Task: In the Contact  John_Jackson@abc7ny.com, Log Meeting with description: 'Participated in a strategic planning meeting to align sales strategies.'; Add date: '20 August, 2023', attach the document: Proposal.doc. Logged in from softage.10@softage.net
Action: Mouse moved to (86, 59)
Screenshot: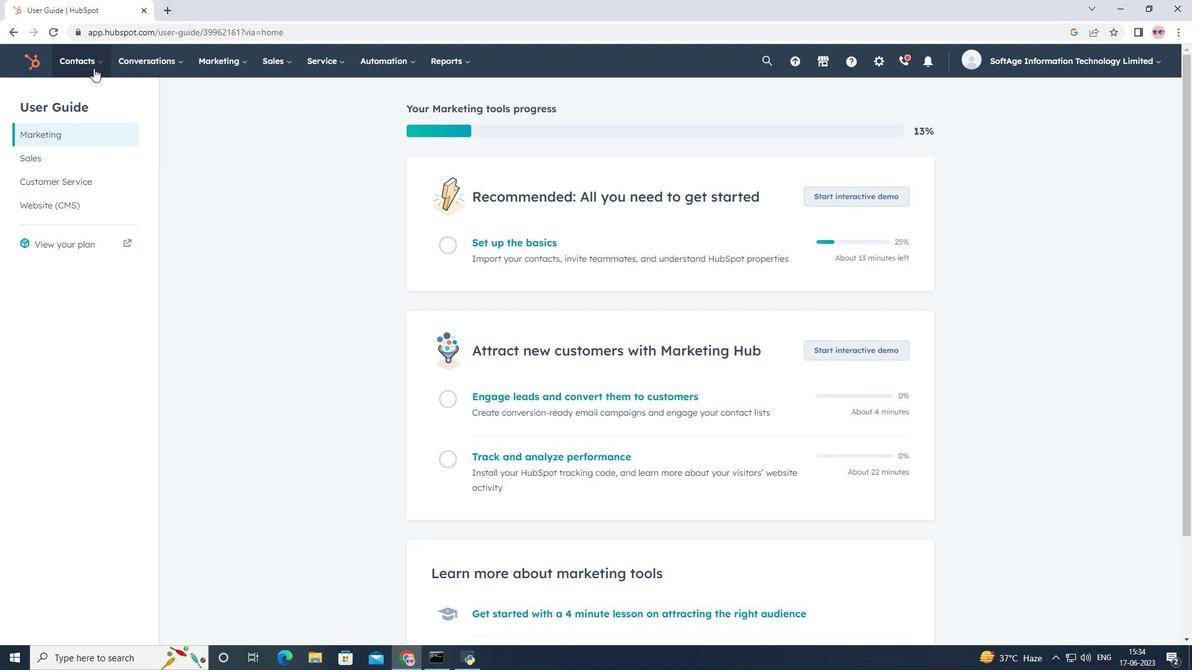 
Action: Mouse pressed left at (86, 59)
Screenshot: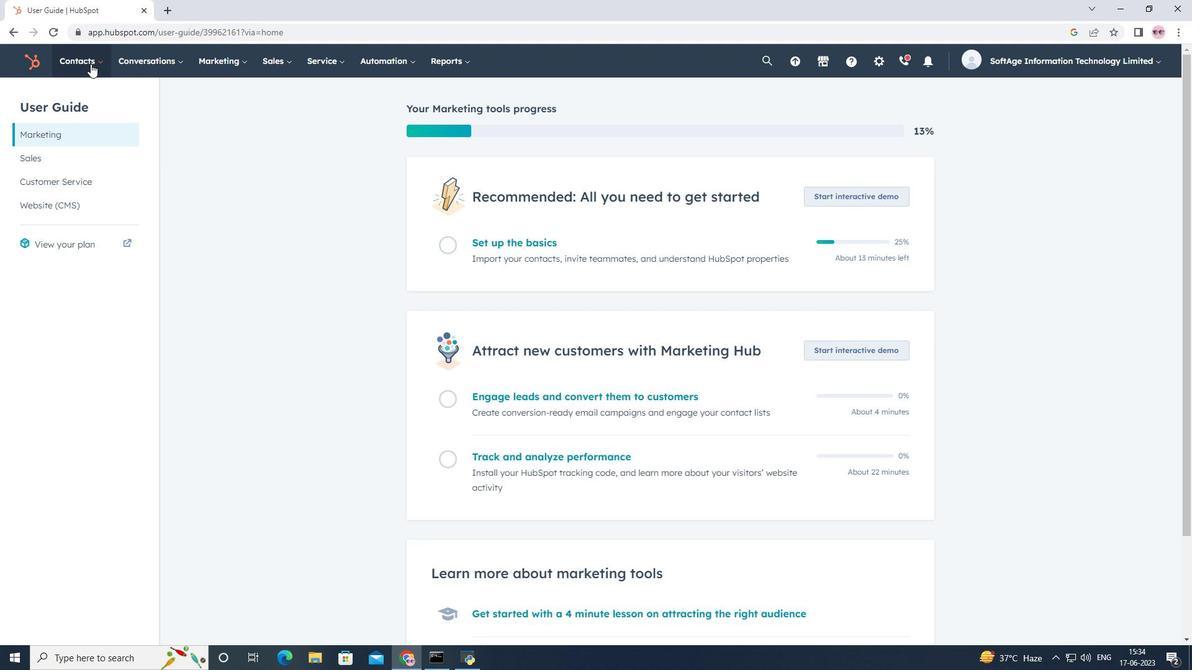 
Action: Mouse moved to (98, 91)
Screenshot: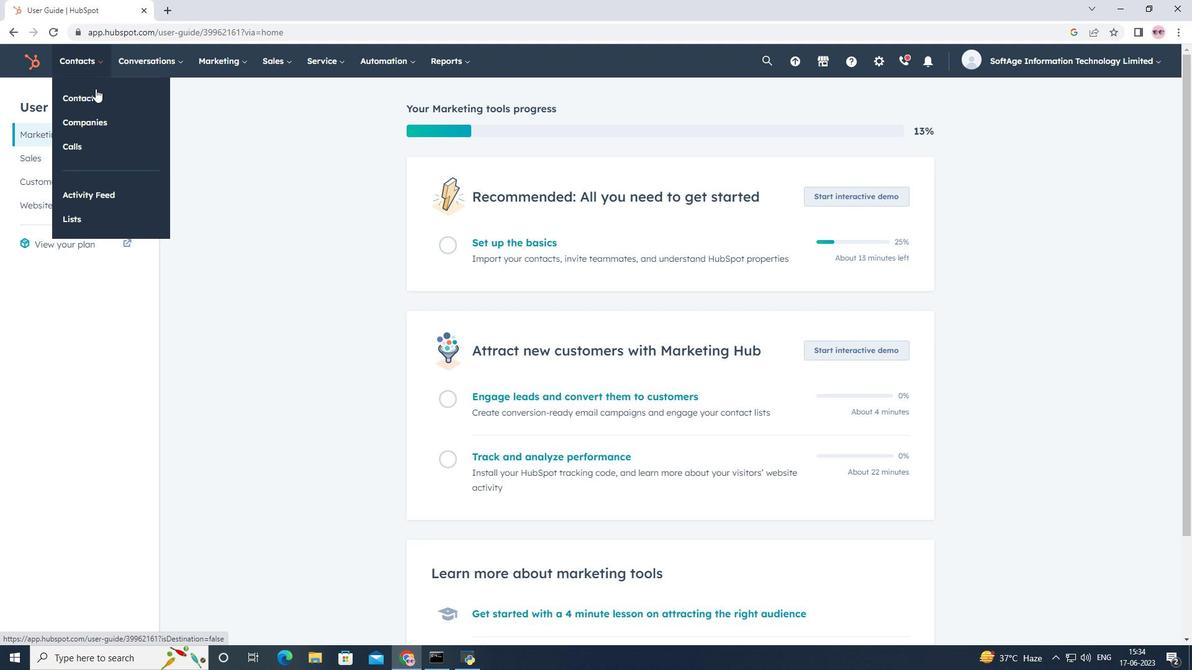 
Action: Mouse pressed left at (98, 91)
Screenshot: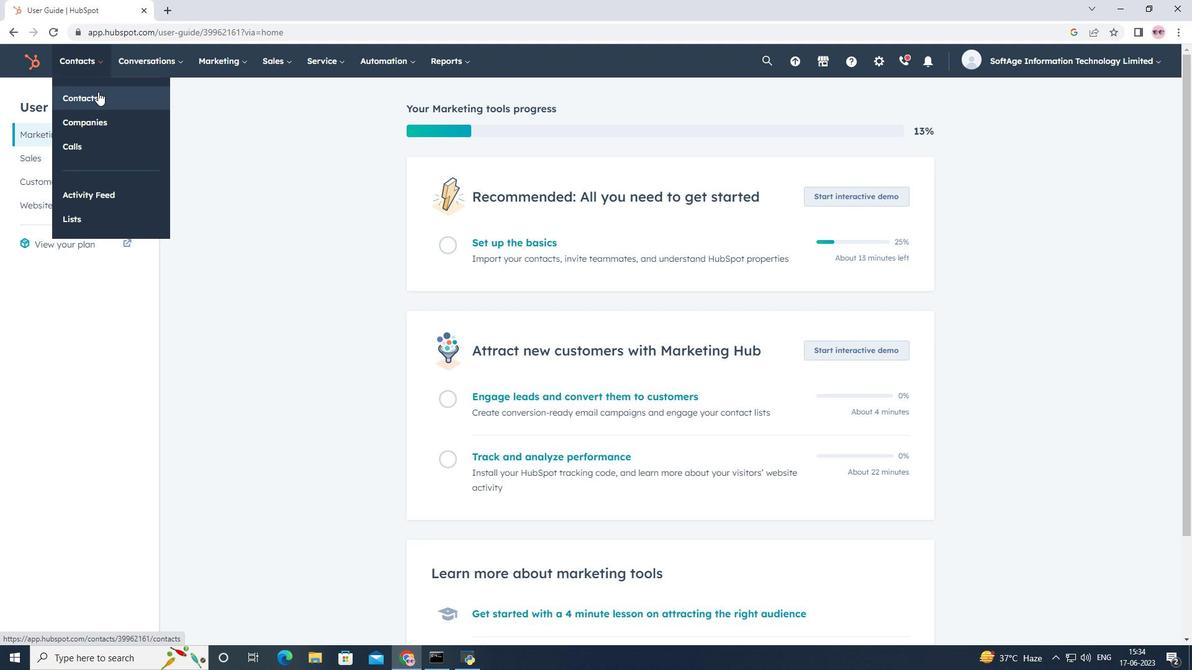 
Action: Mouse moved to (129, 203)
Screenshot: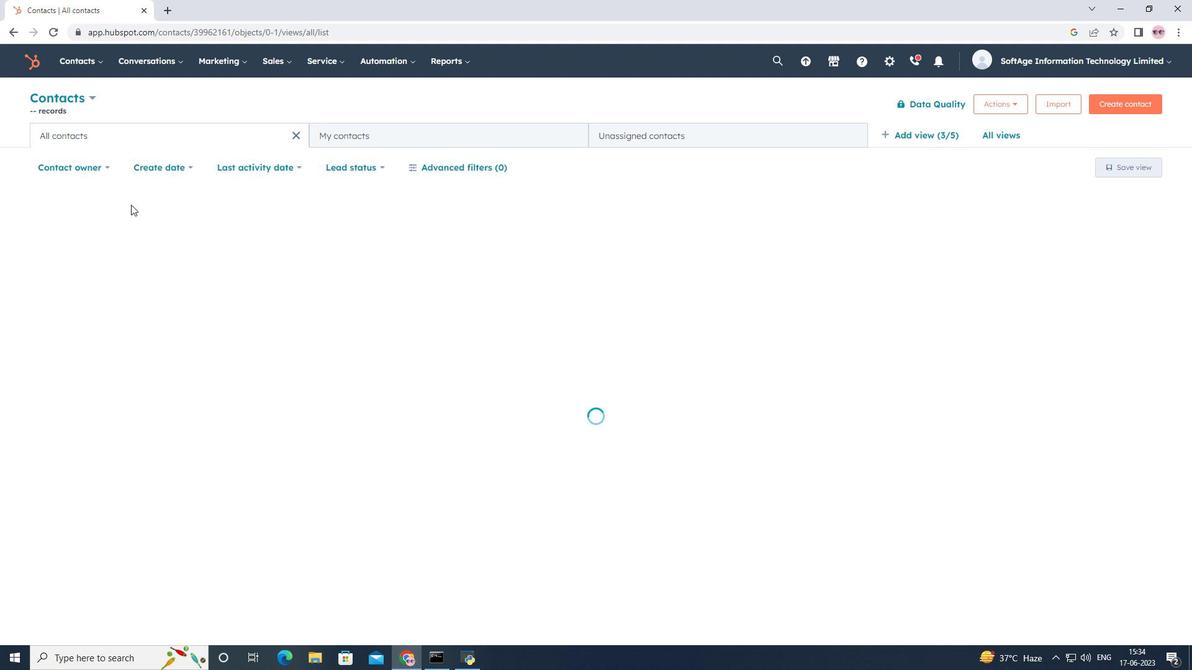 
Action: Mouse pressed left at (129, 203)
Screenshot: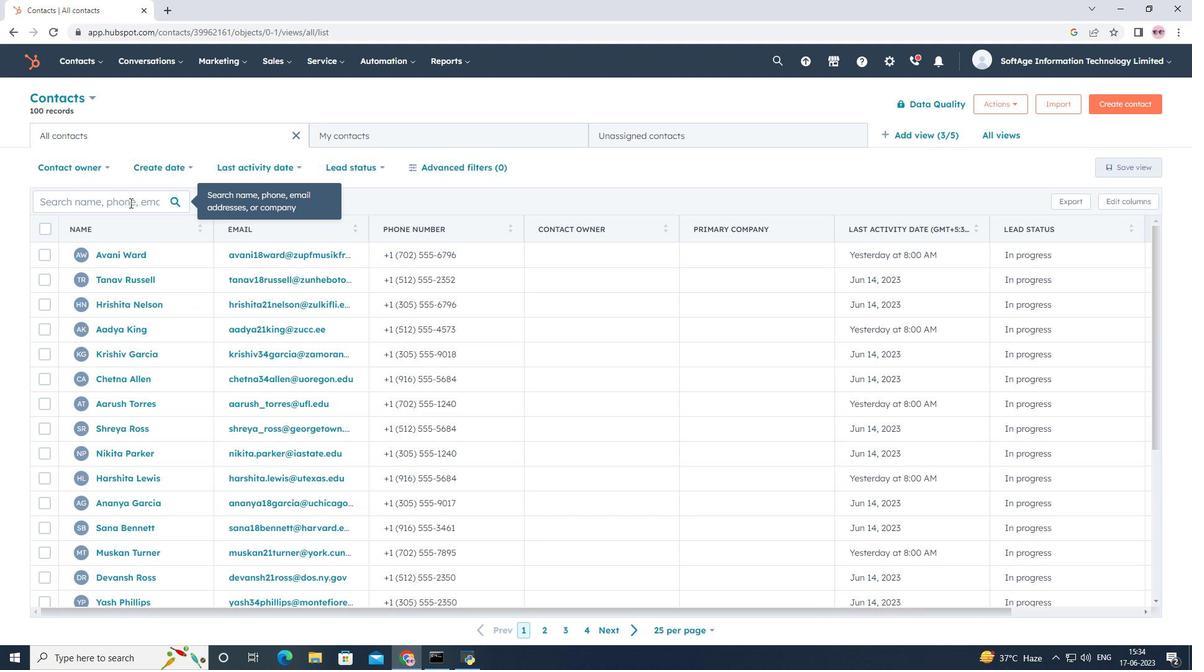
Action: Key pressed <Key.shift>John<Key.shift>_<Key.shift>Jackson<Key.shift>@abc<Key.shift>7ny.com
Screenshot: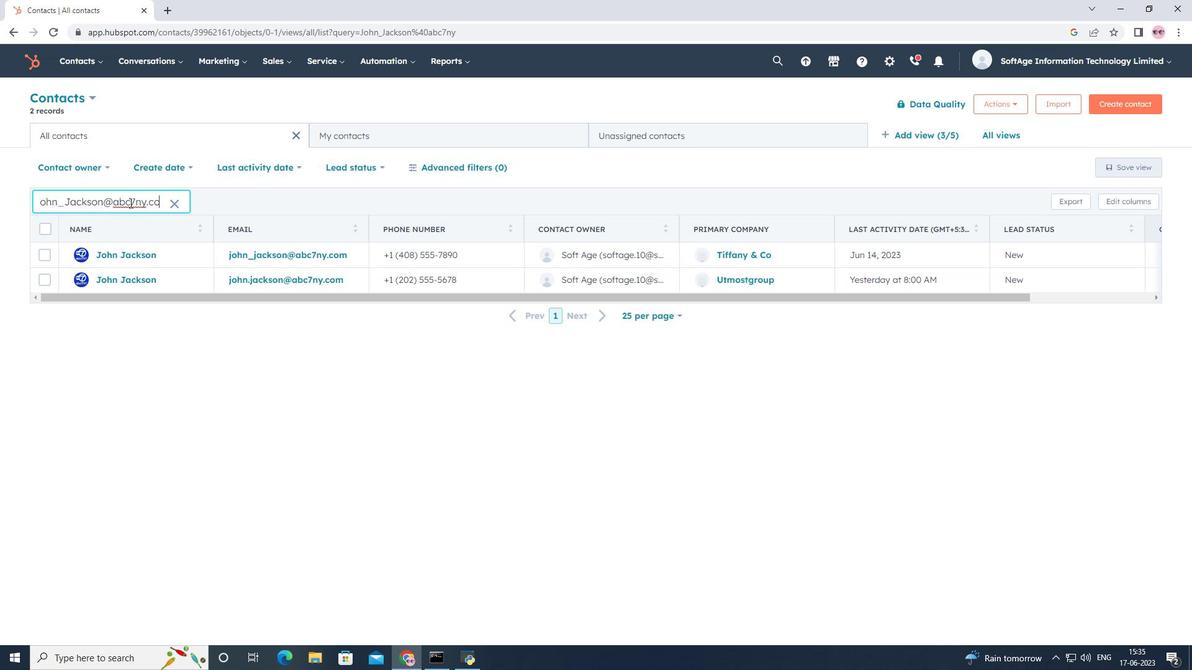 
Action: Mouse moved to (116, 255)
Screenshot: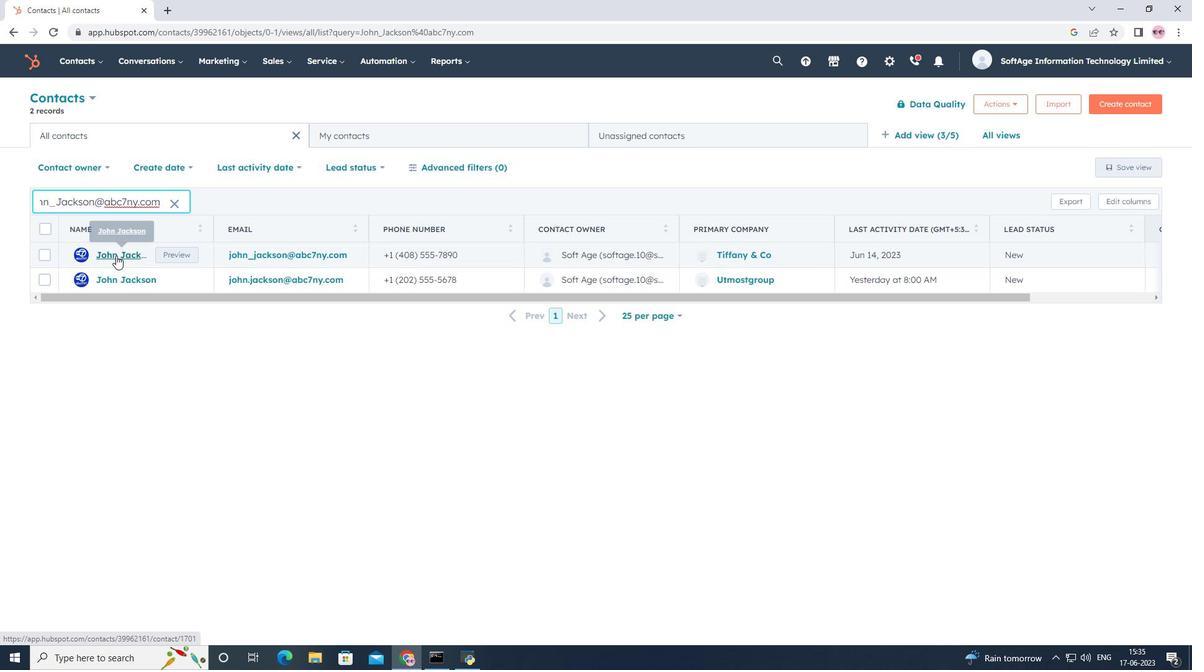 
Action: Mouse pressed left at (116, 255)
Screenshot: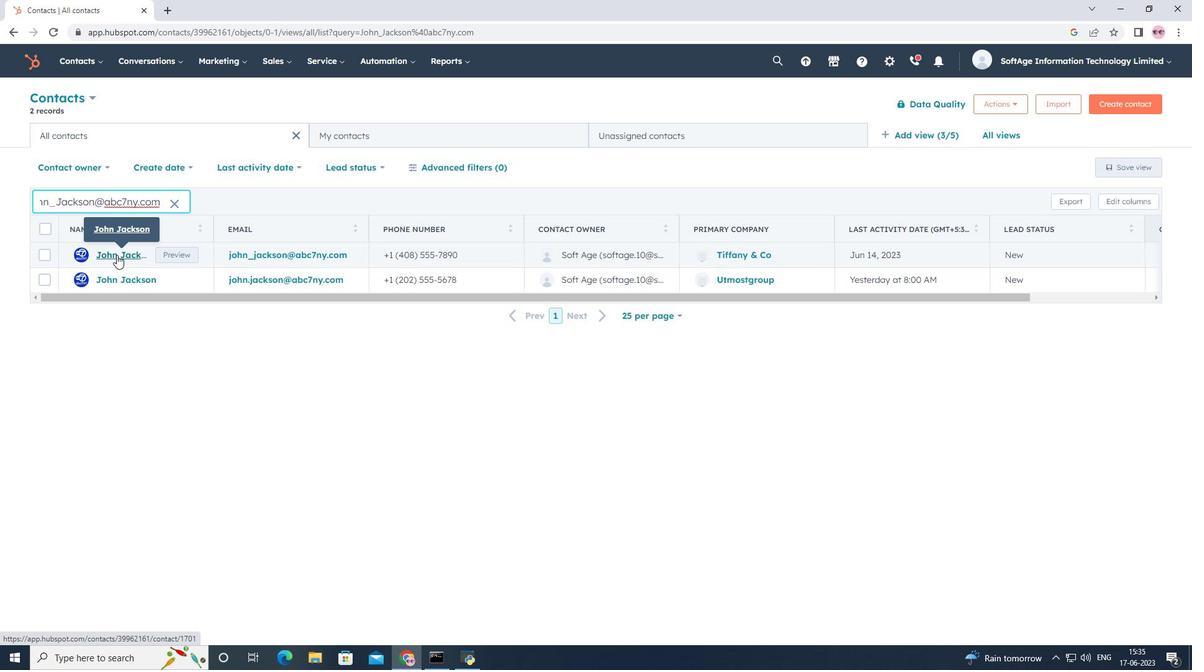 
Action: Mouse moved to (245, 202)
Screenshot: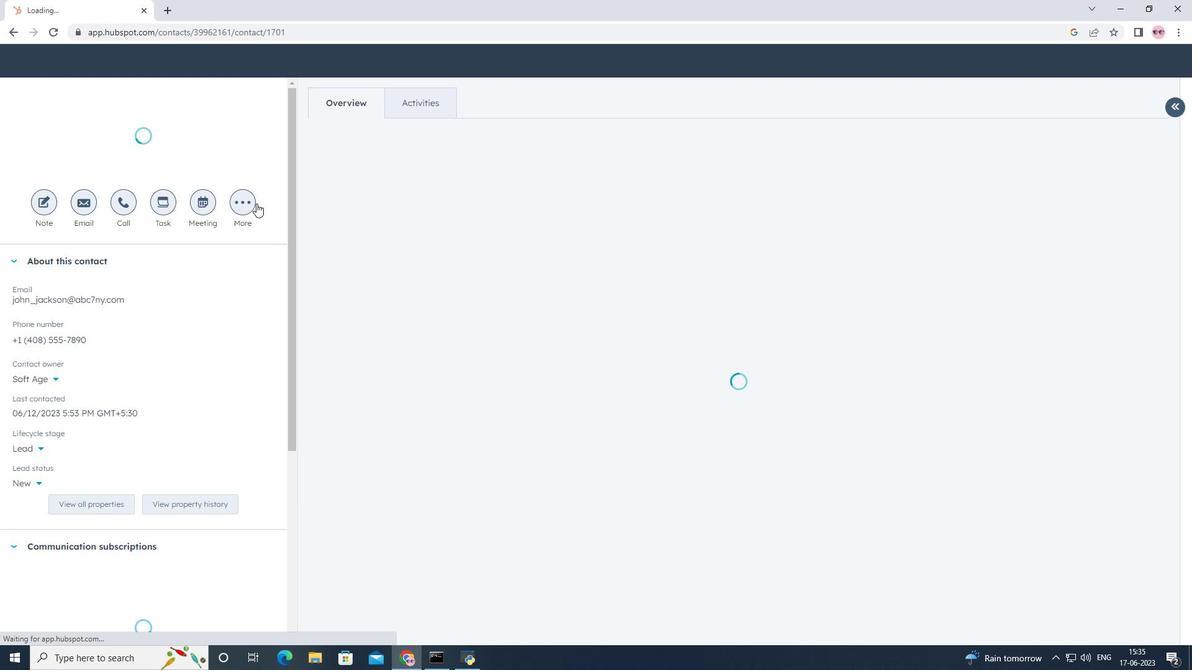 
Action: Mouse pressed left at (245, 202)
Screenshot: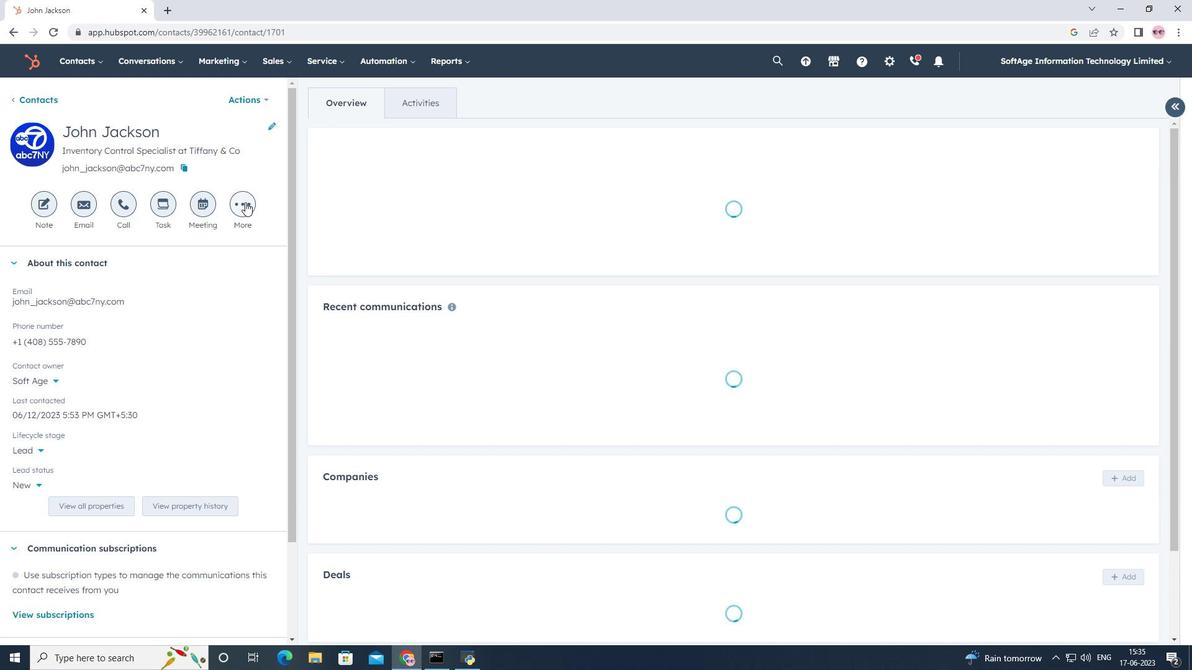 
Action: Mouse moved to (254, 329)
Screenshot: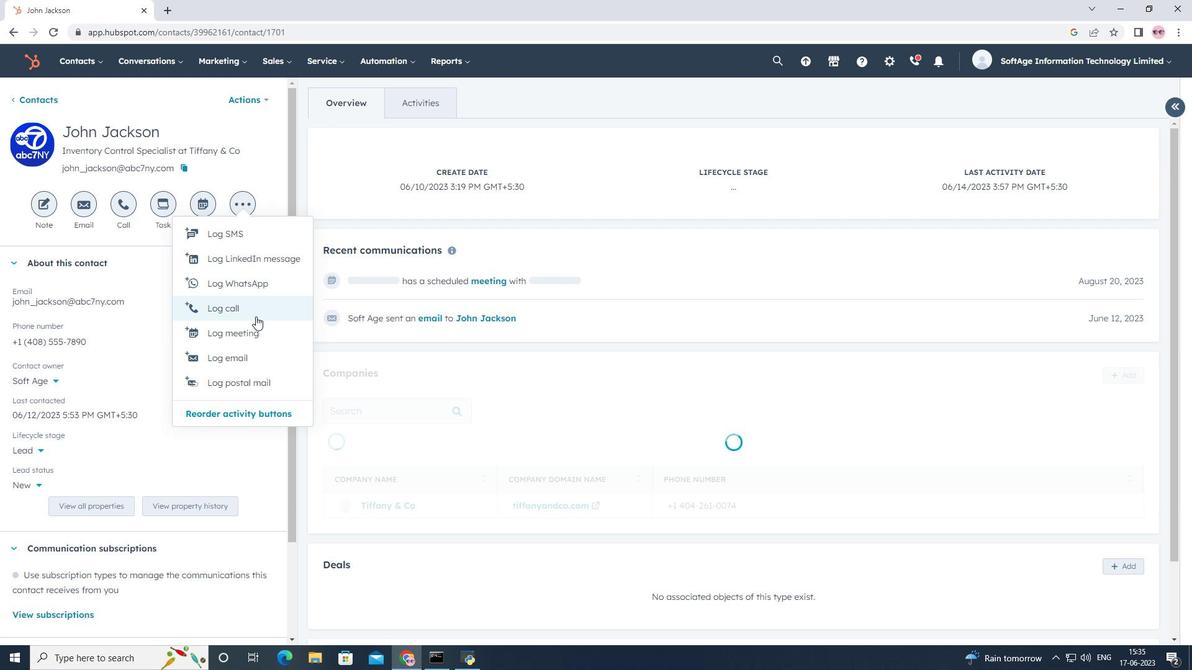 
Action: Mouse pressed left at (254, 329)
Screenshot: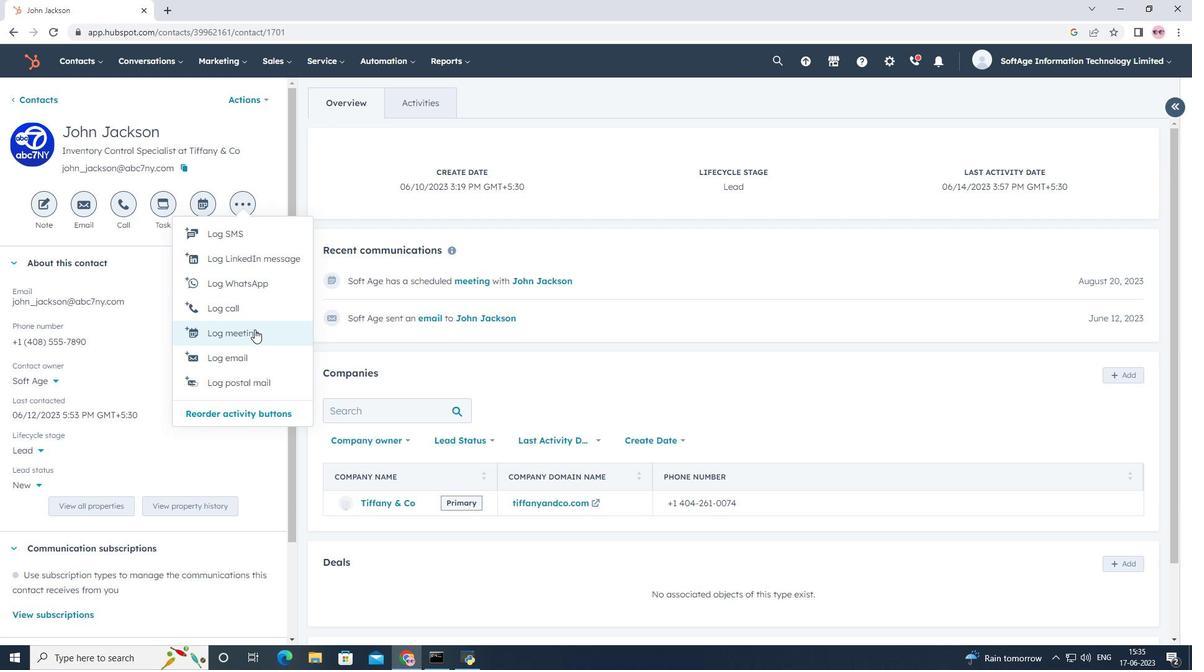 
Action: Mouse moved to (776, 502)
Screenshot: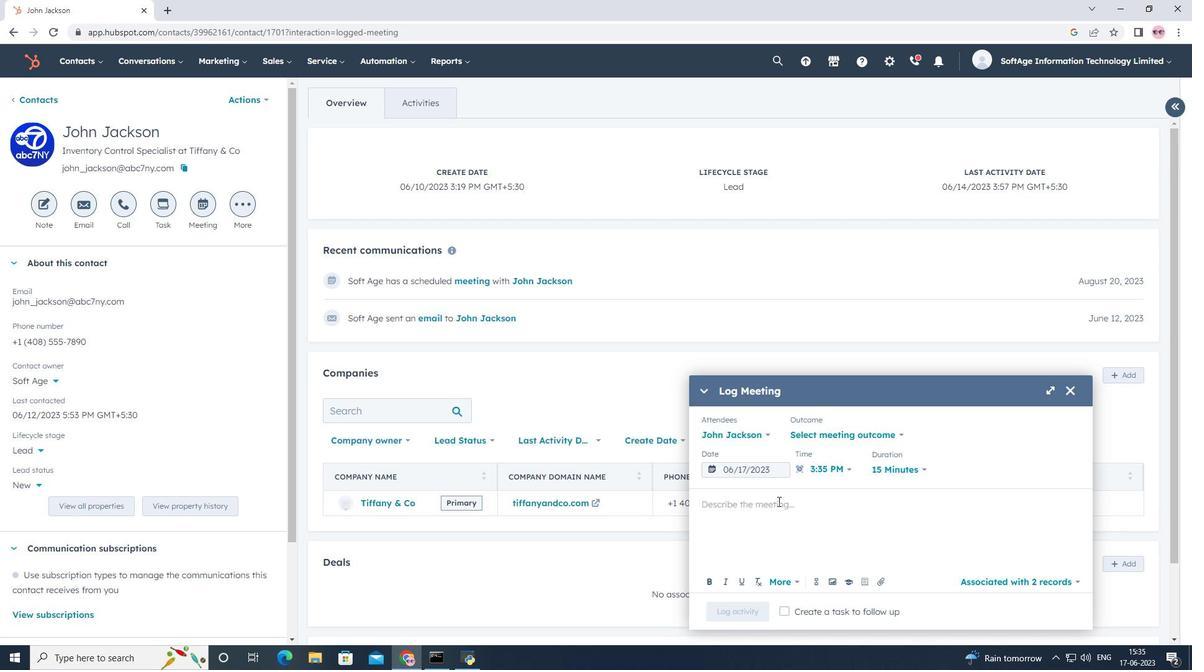 
Action: Mouse pressed left at (776, 502)
Screenshot: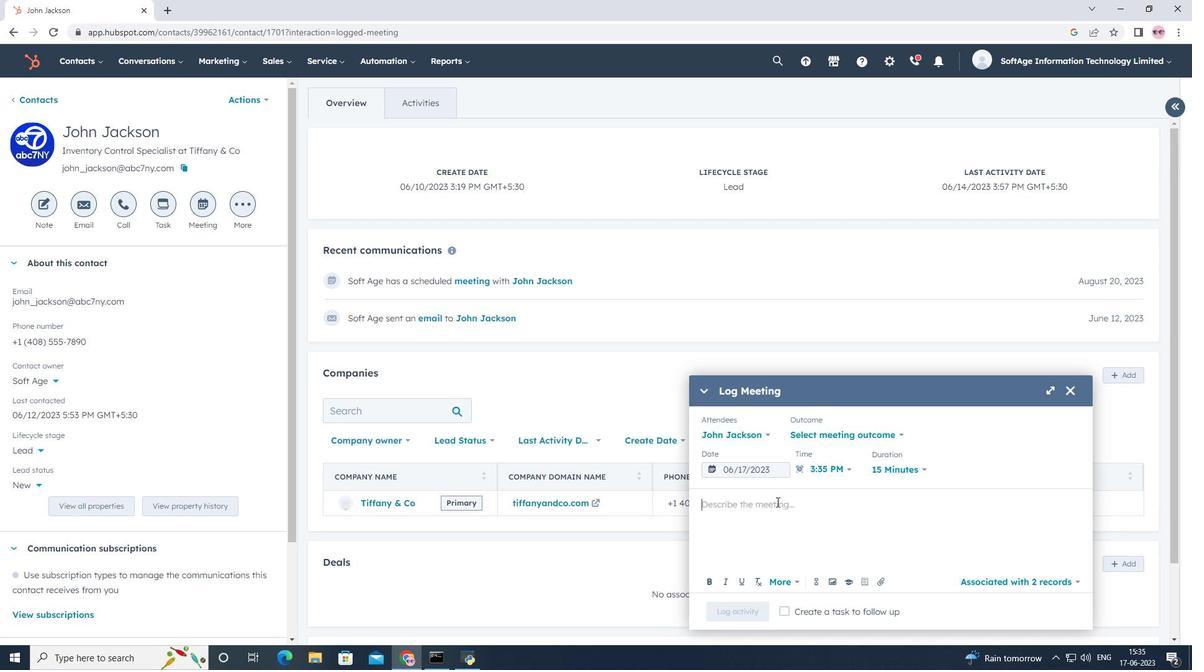 
Action: Key pressed <Key.shift>Participated<Key.space>in<Key.space>a<Key.space>strategic<Key.space>planning<Key.space>meeting<Key.space>to<Key.space>align<Key.space>sales<Key.space>strategies.
Screenshot: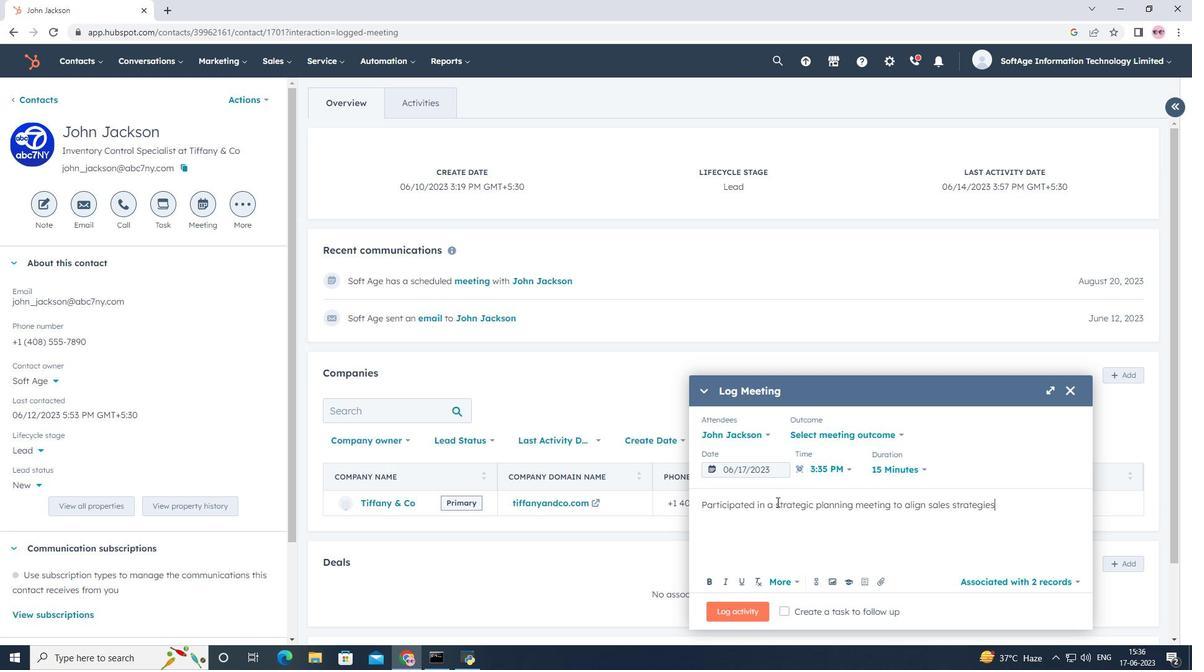 
Action: Mouse moved to (758, 475)
Screenshot: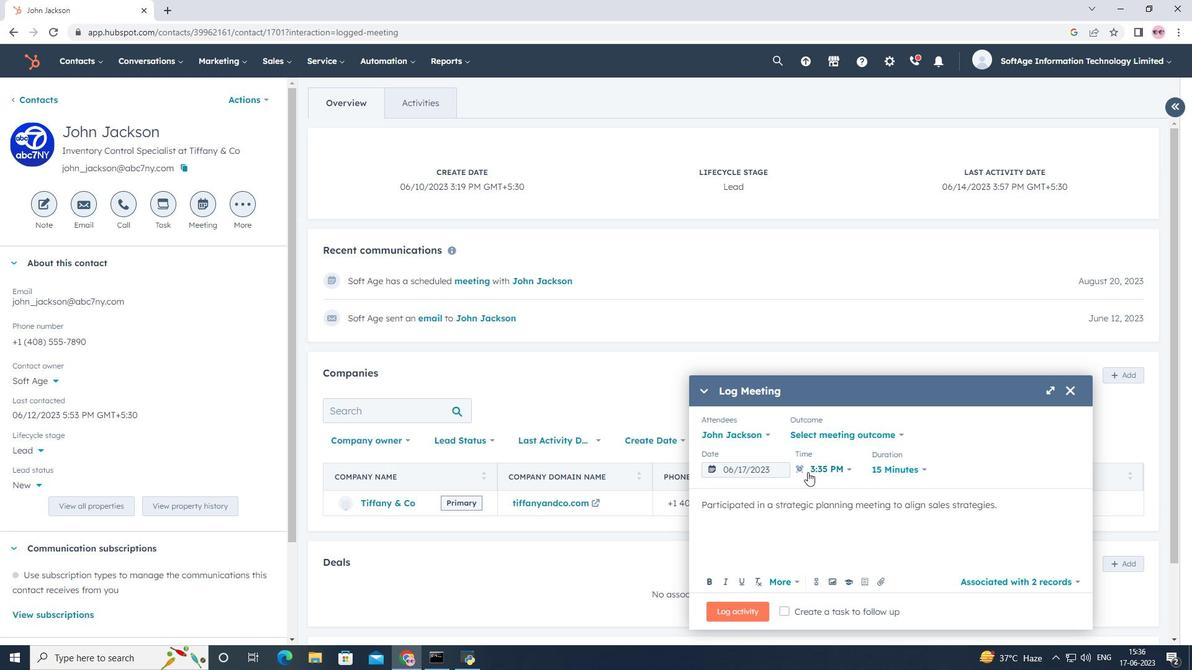 
Action: Mouse pressed left at (758, 475)
Screenshot: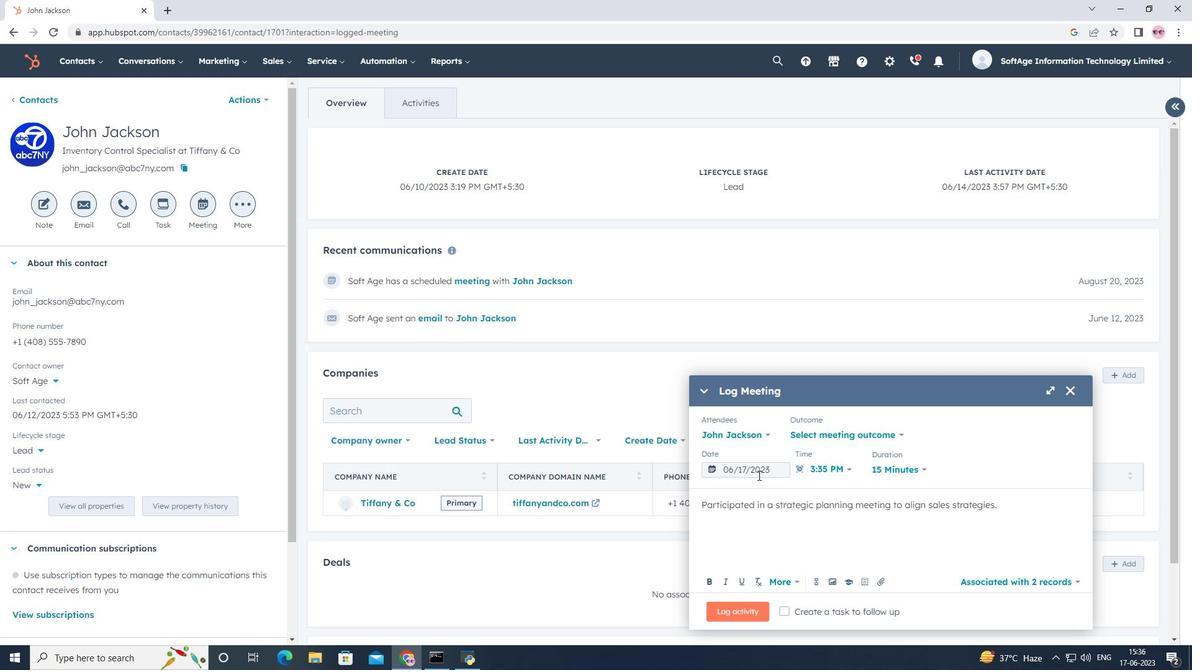 
Action: Mouse moved to (866, 273)
Screenshot: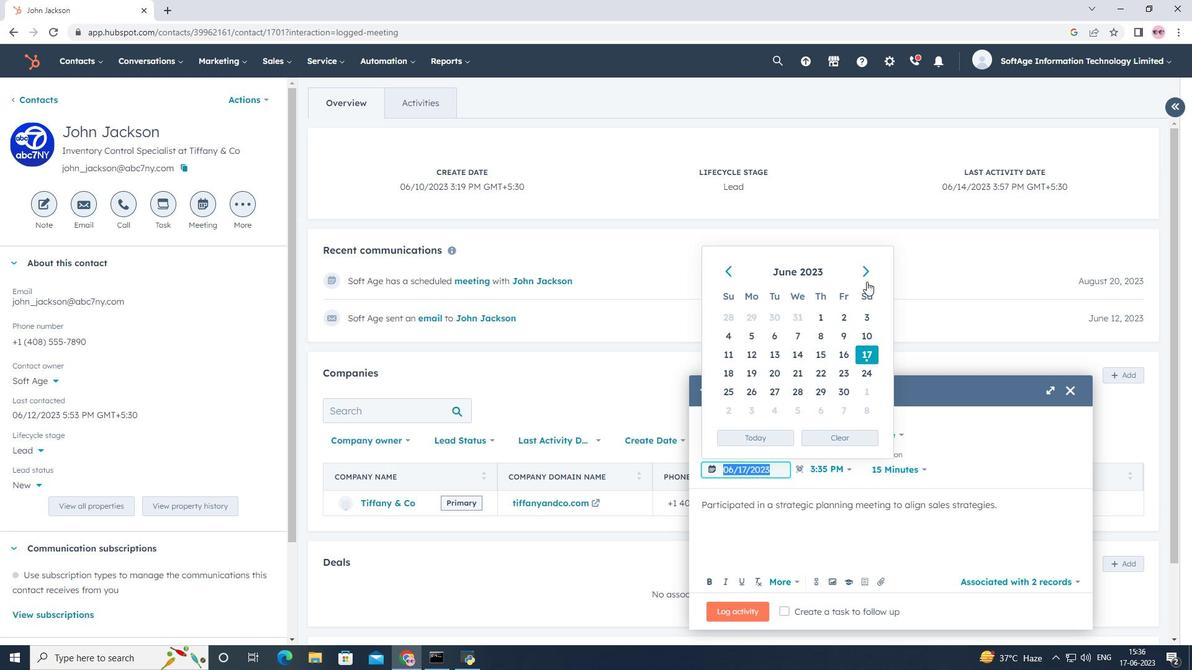 
Action: Mouse pressed left at (866, 273)
Screenshot: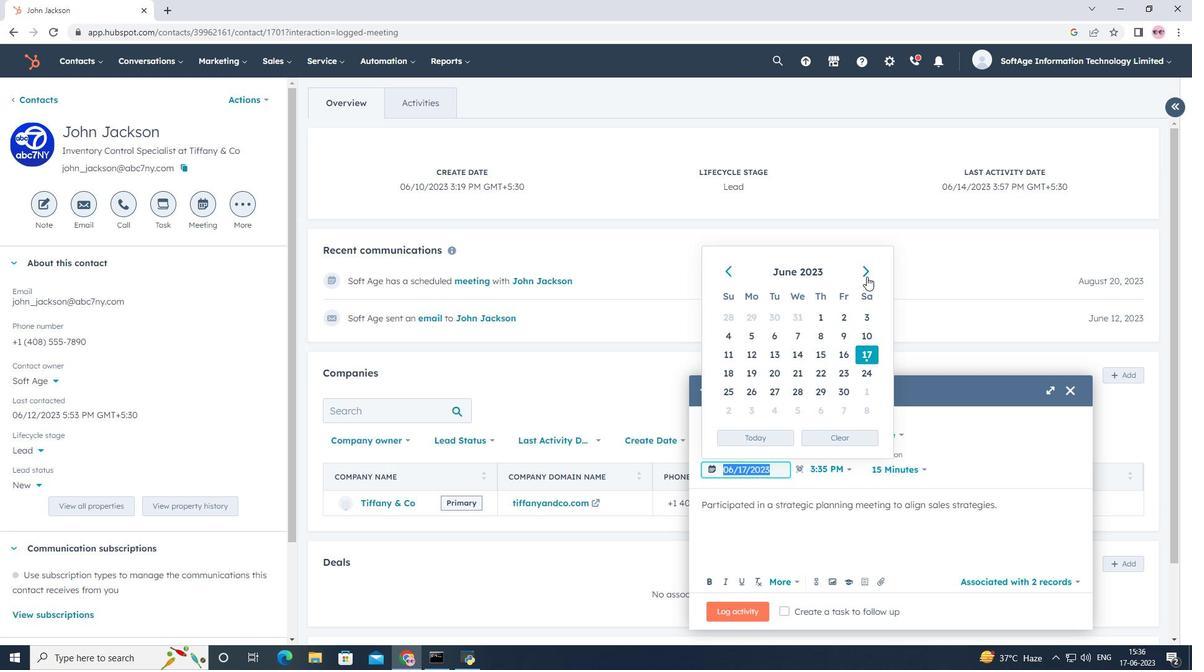 
Action: Mouse pressed left at (866, 273)
Screenshot: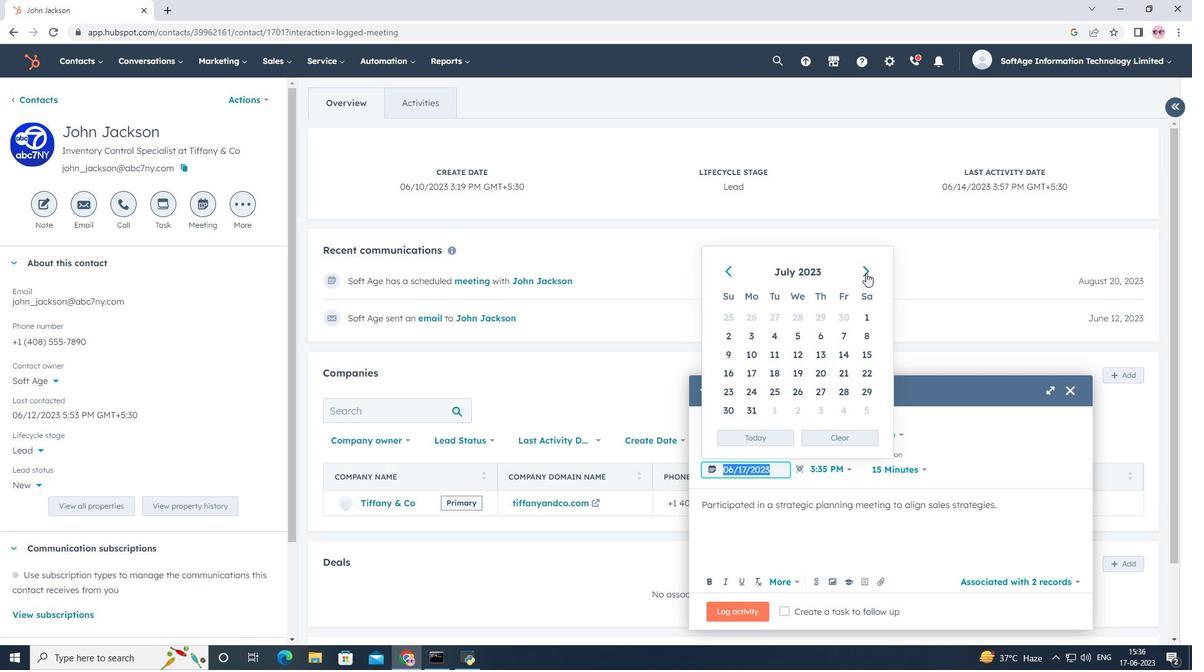
Action: Mouse moved to (719, 375)
Screenshot: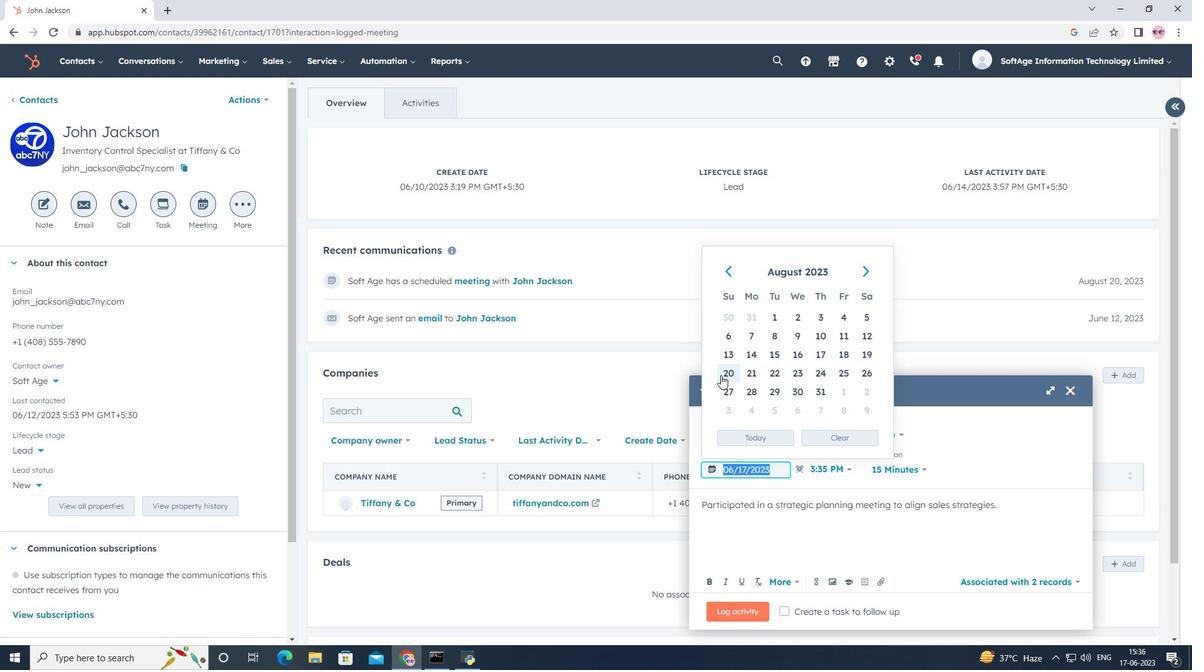 
Action: Mouse pressed left at (719, 375)
Screenshot: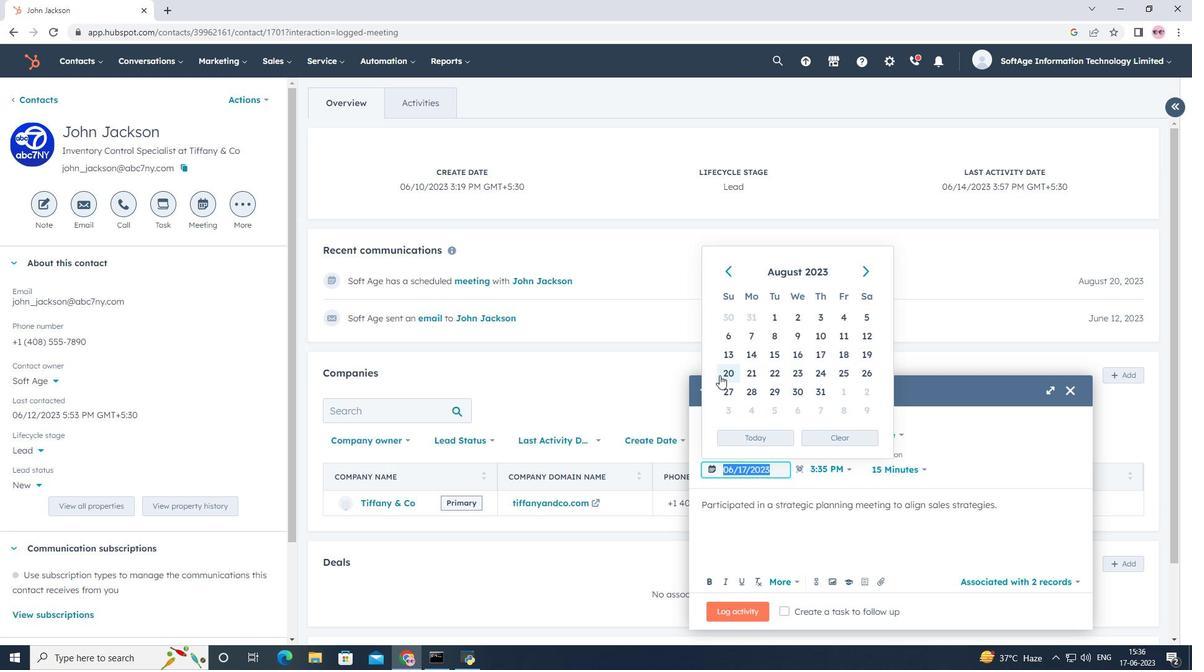 
Action: Mouse moved to (878, 581)
Screenshot: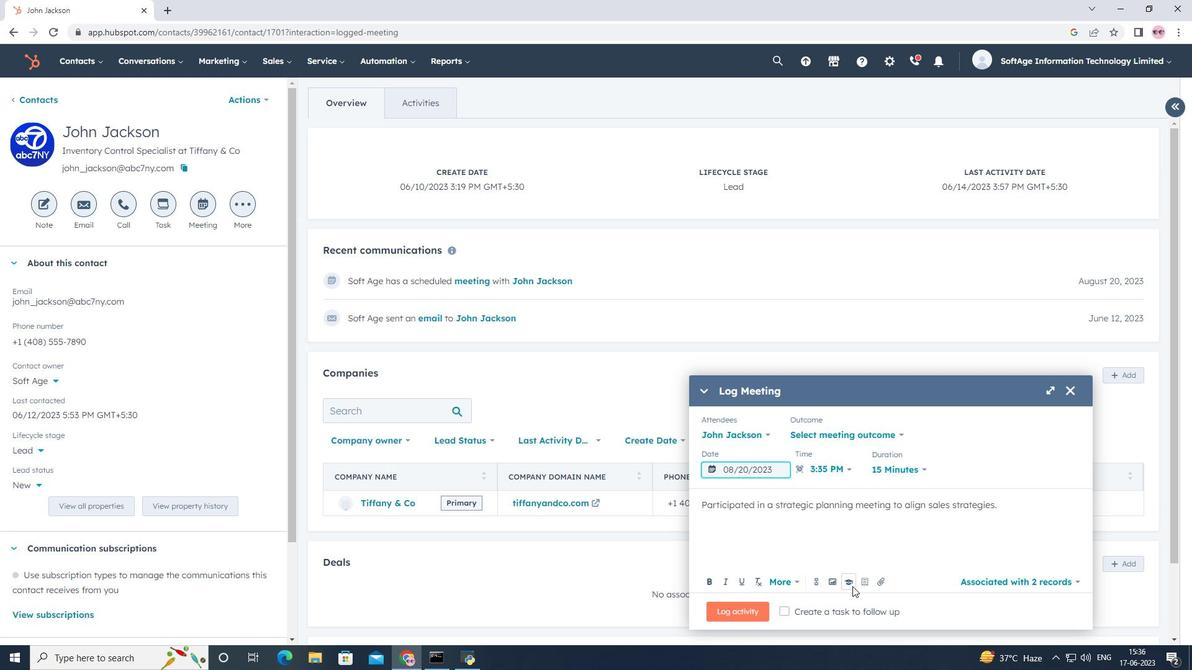 
Action: Mouse pressed left at (878, 581)
Screenshot: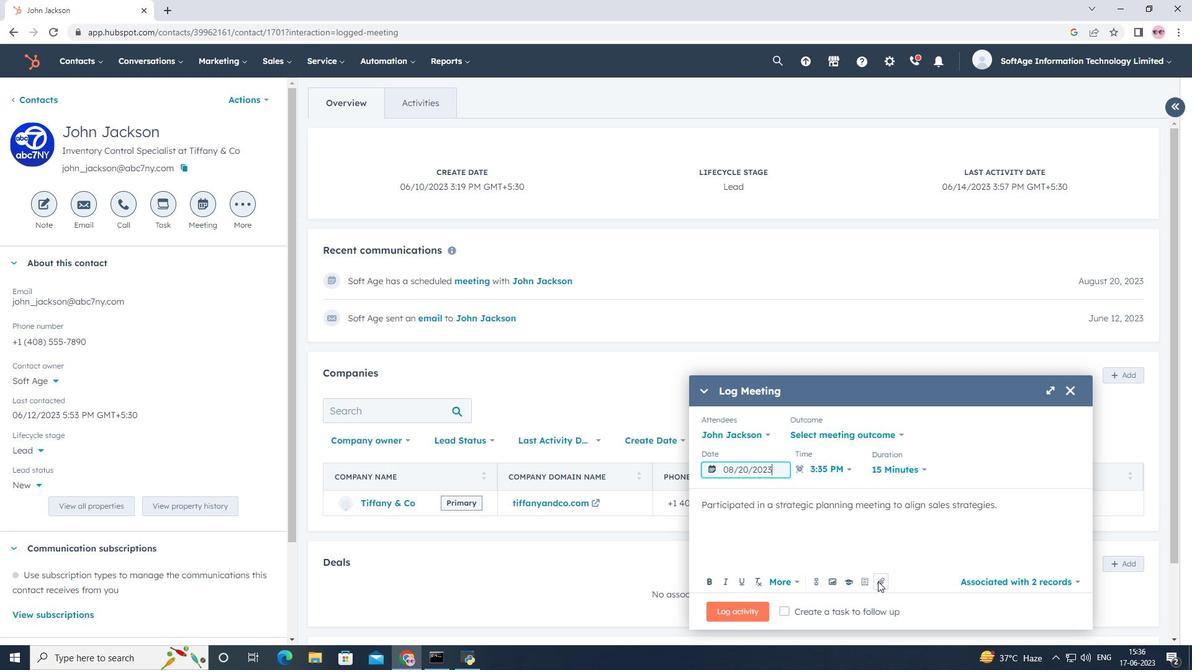 
Action: Mouse moved to (879, 552)
Screenshot: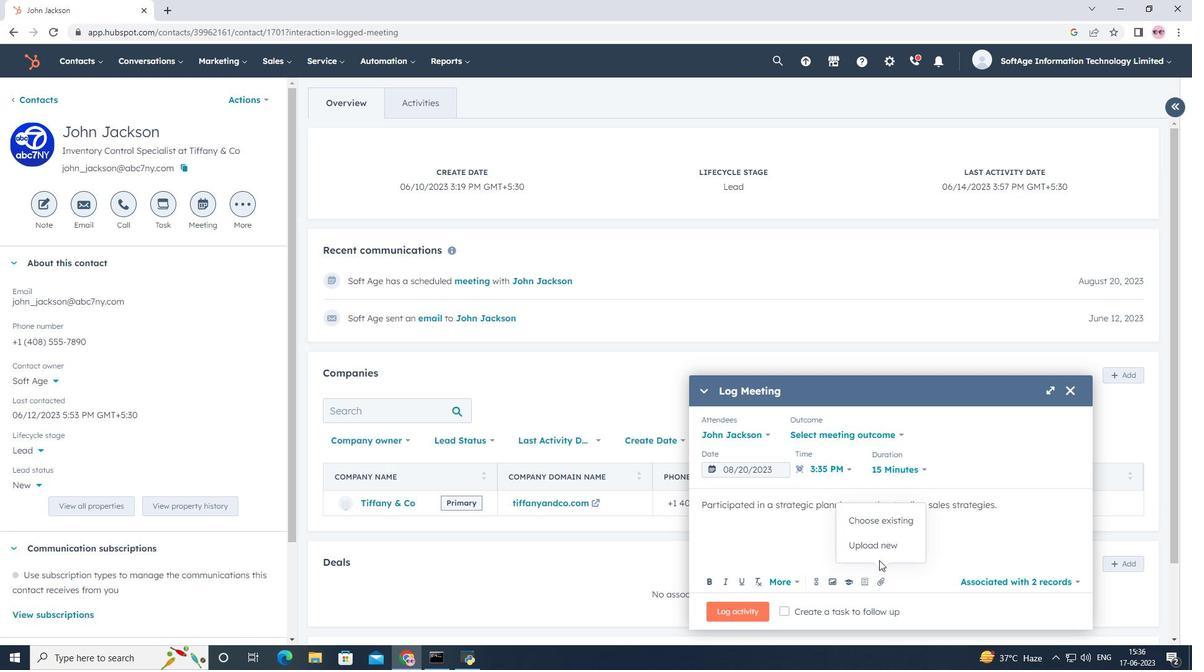 
Action: Mouse pressed left at (879, 552)
Screenshot: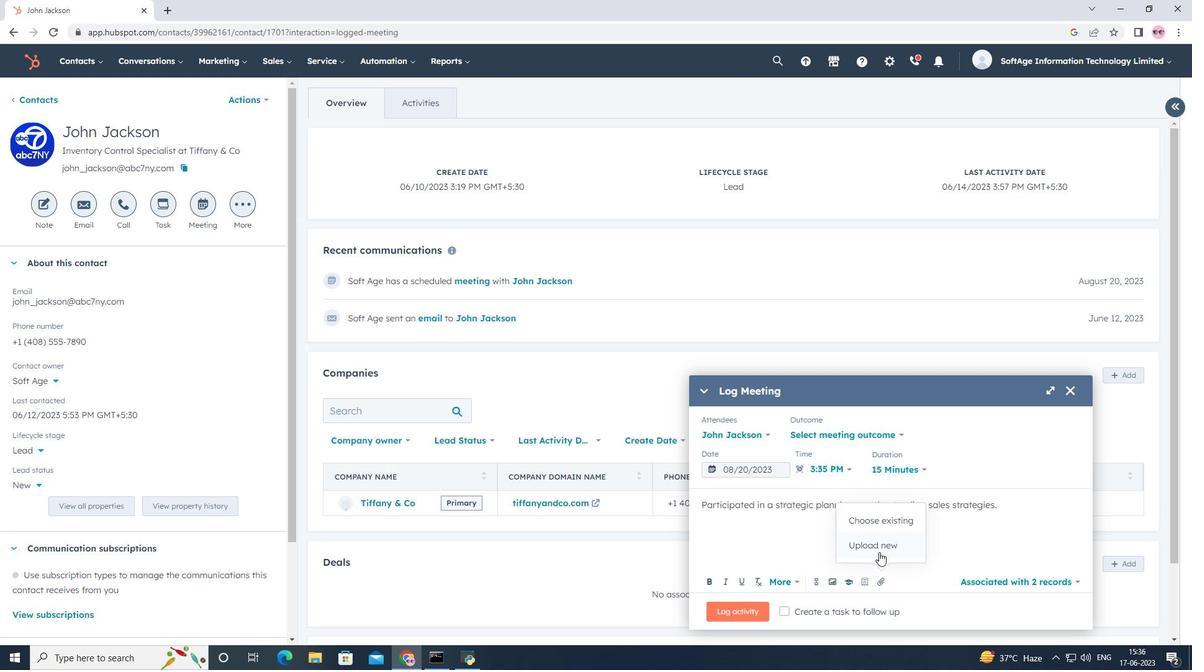 
Action: Mouse moved to (143, 97)
Screenshot: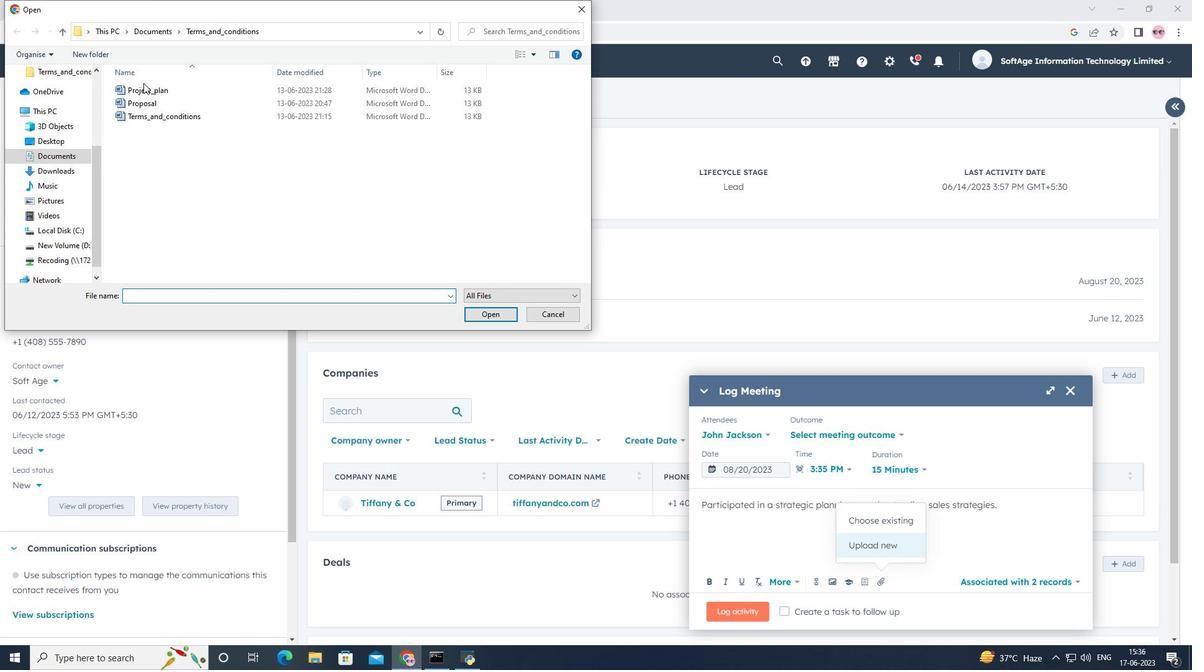 
Action: Mouse pressed left at (143, 97)
Screenshot: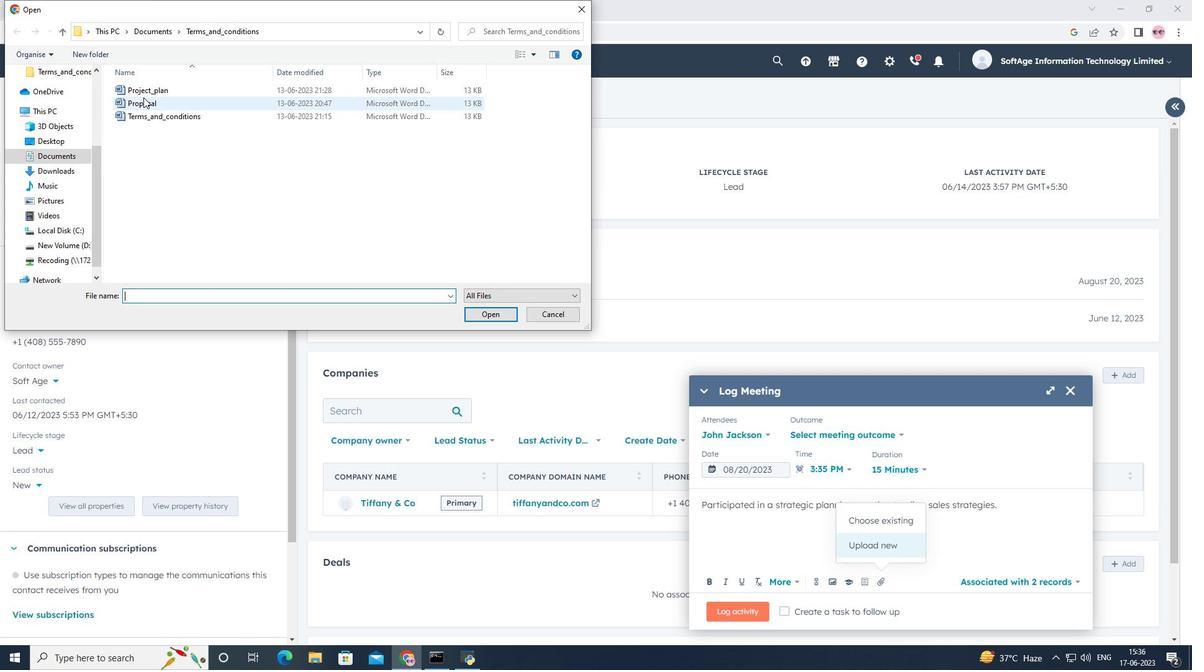 
Action: Mouse moved to (484, 315)
Screenshot: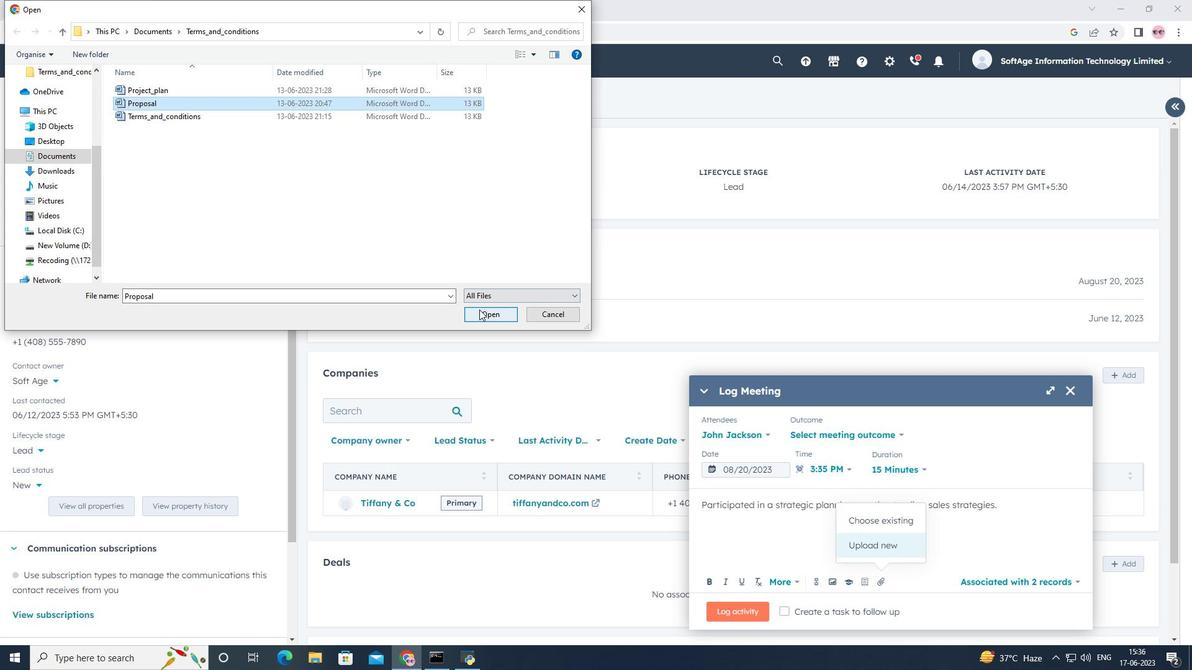 
Action: Mouse pressed left at (484, 315)
Screenshot: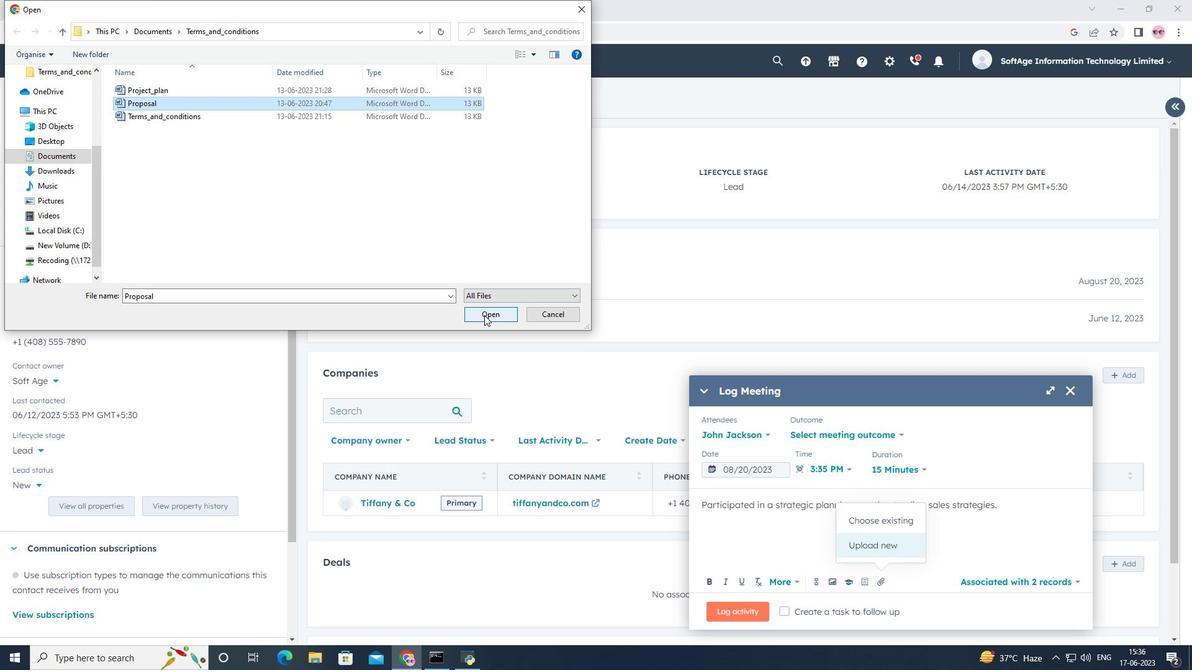 
Action: Mouse moved to (737, 613)
Screenshot: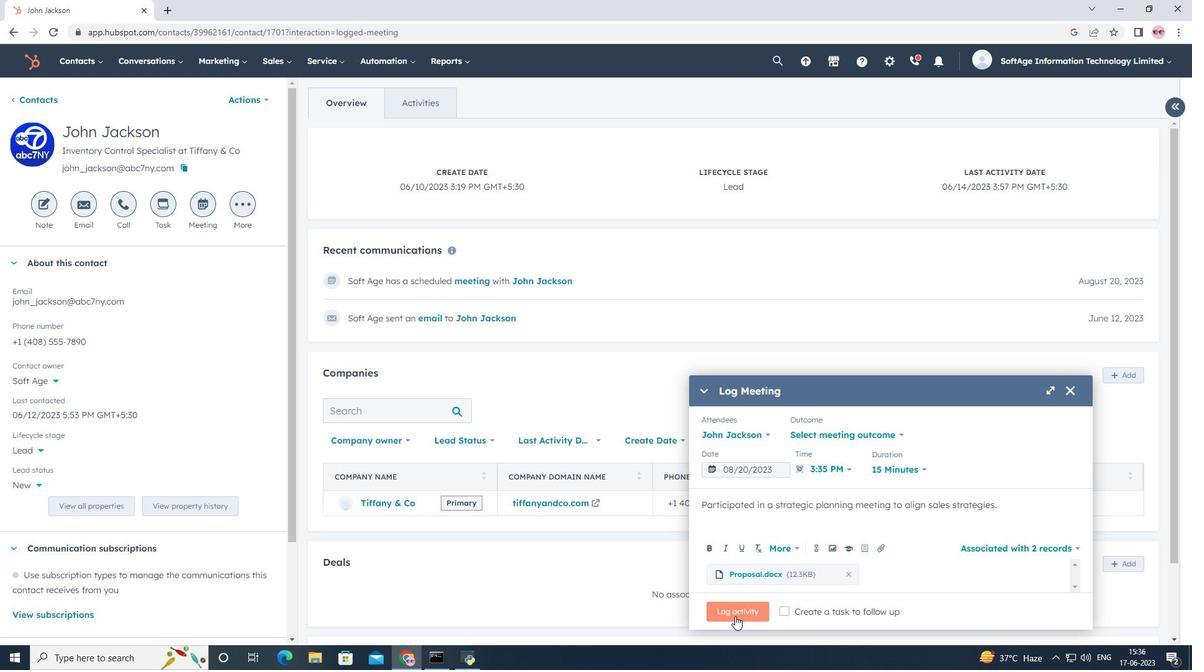 
Action: Mouse pressed left at (737, 613)
Screenshot: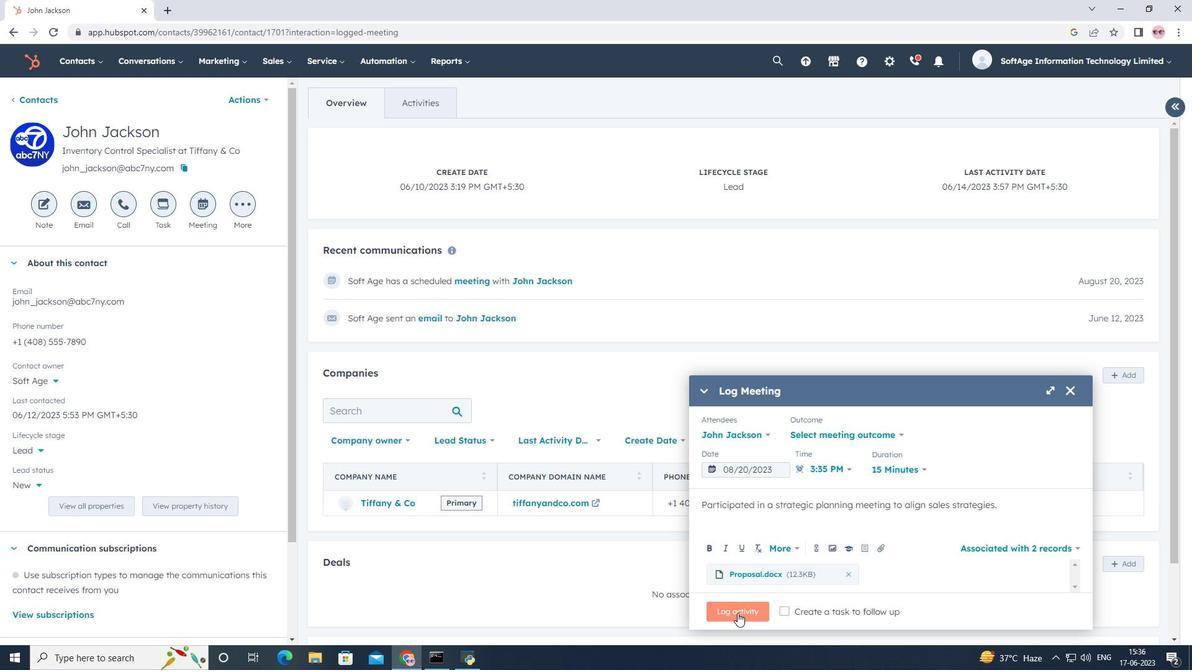 
